 Task: Apply Lens Flare on Current Theme
Action: Mouse moved to (129, 366)
Screenshot: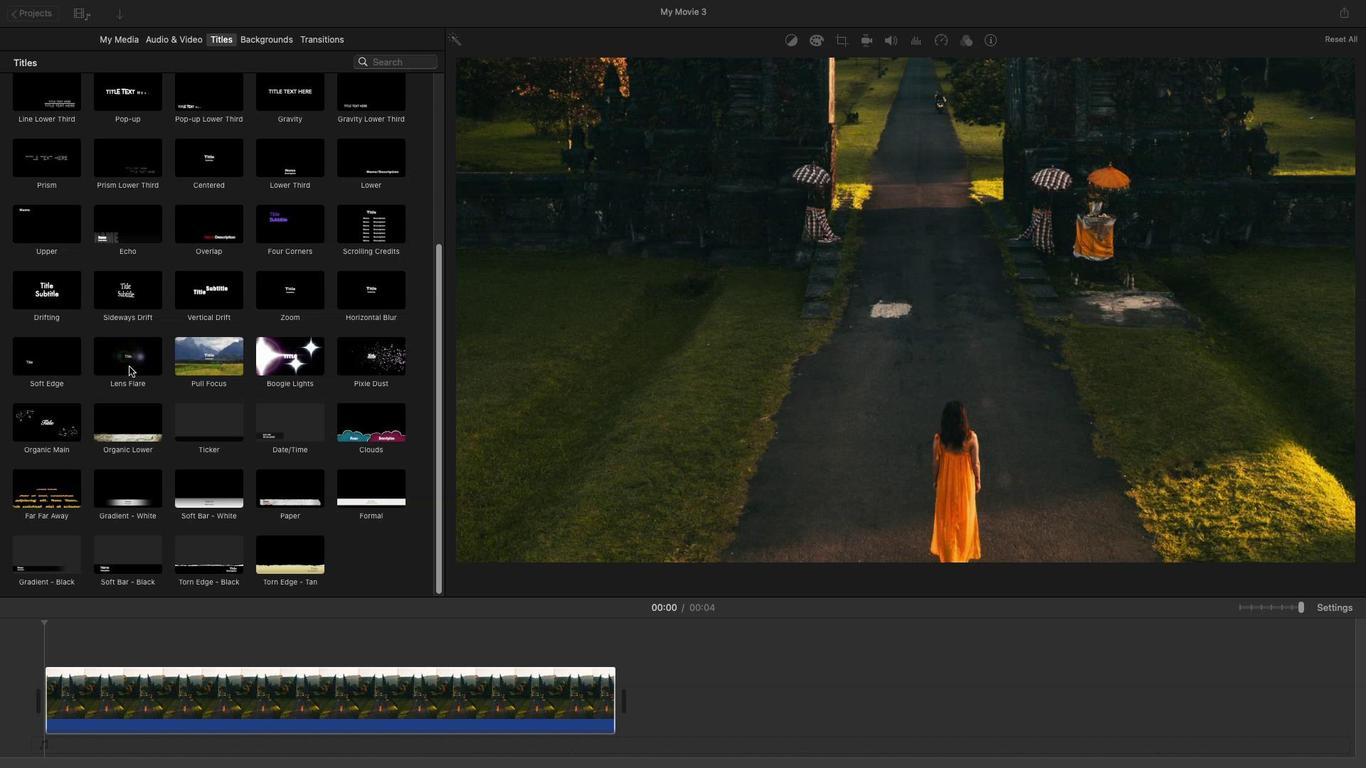 
Action: Mouse pressed left at (129, 366)
Screenshot: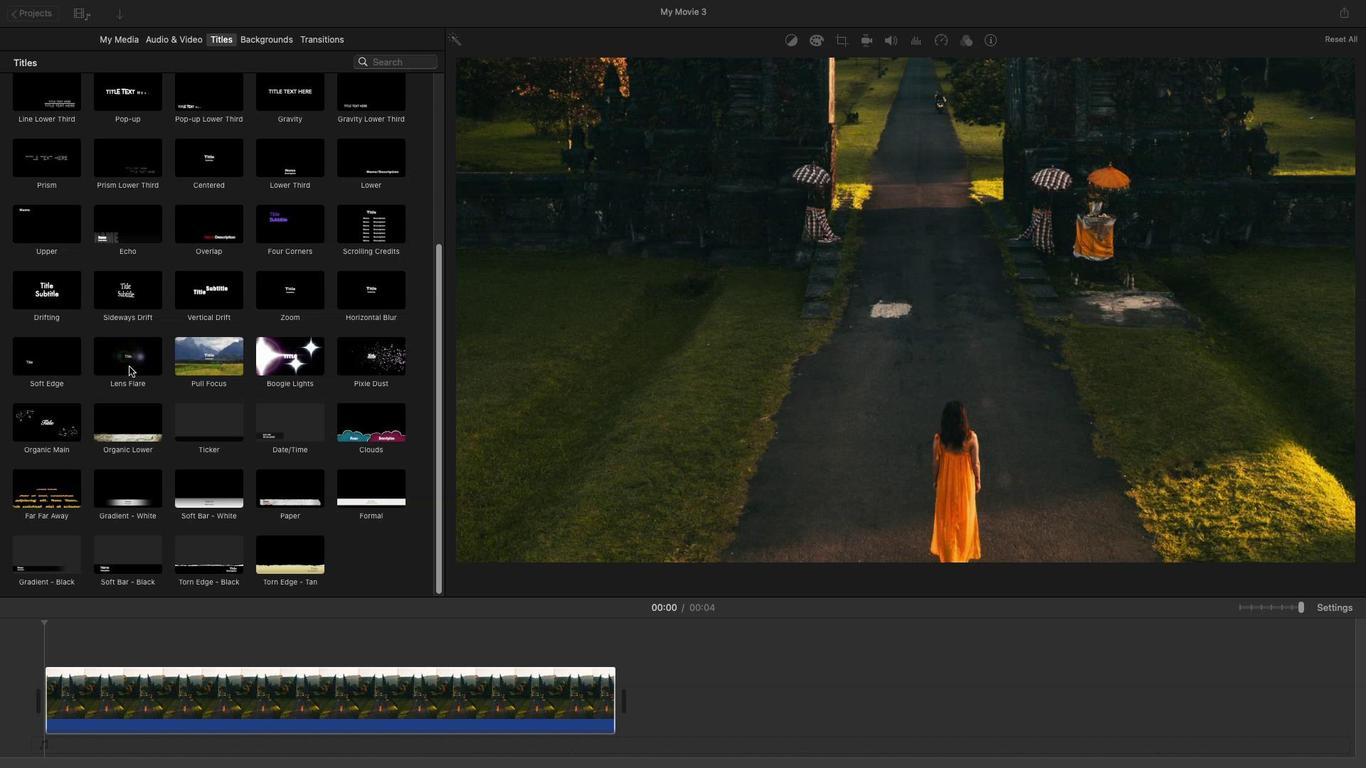 
Action: Mouse moved to (131, 362)
Screenshot: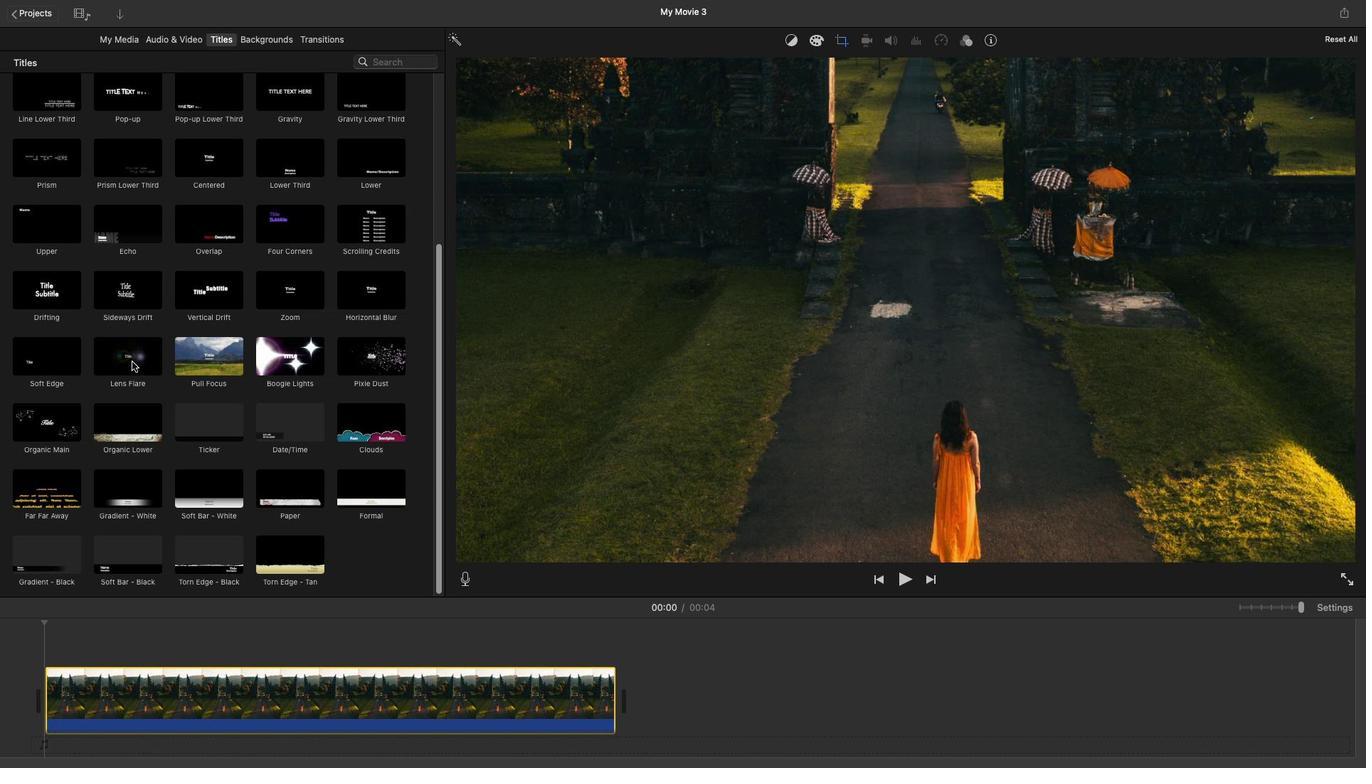 
Action: Mouse pressed left at (131, 362)
Screenshot: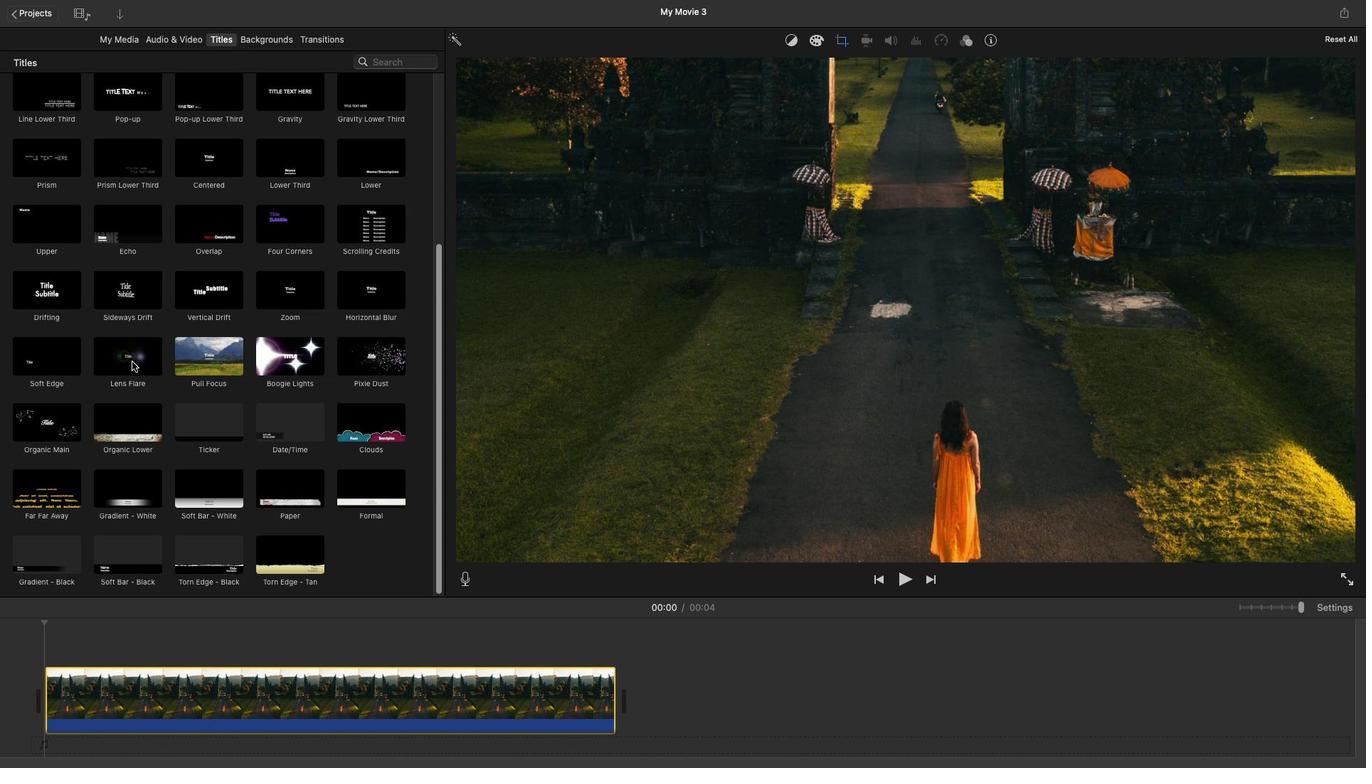 
Action: Mouse moved to (195, 705)
Screenshot: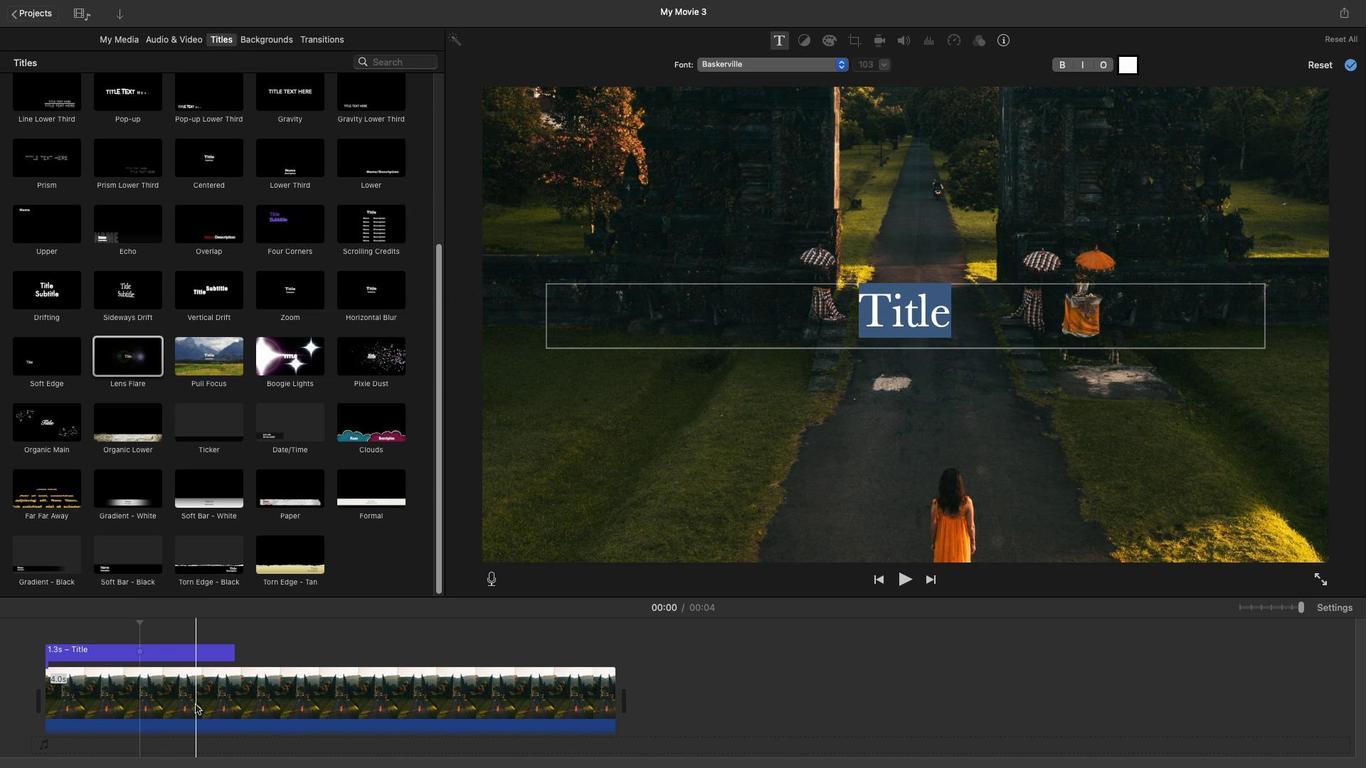 
